 Task: Enable the option "Drop late frames" for general video settings.
Action: Mouse moved to (138, 29)
Screenshot: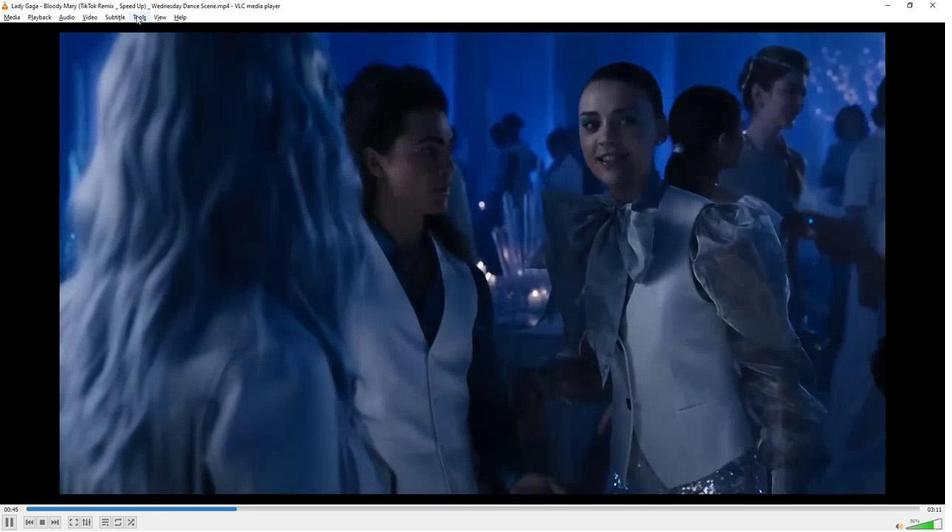 
Action: Mouse pressed left at (138, 29)
Screenshot: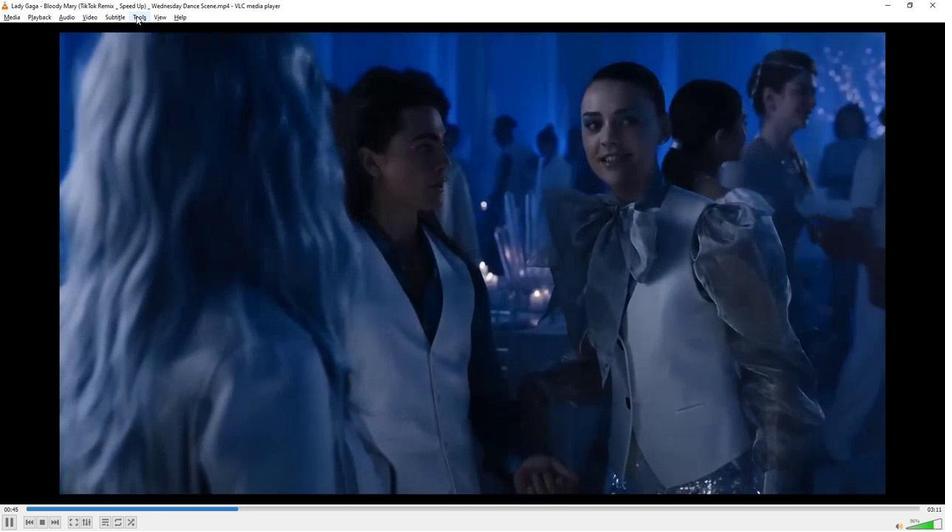 
Action: Mouse moved to (166, 139)
Screenshot: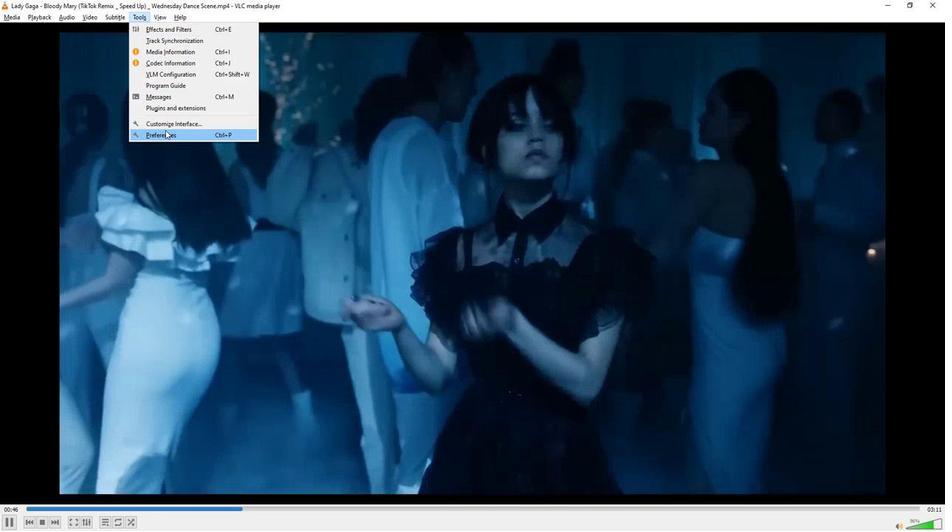 
Action: Mouse pressed left at (166, 139)
Screenshot: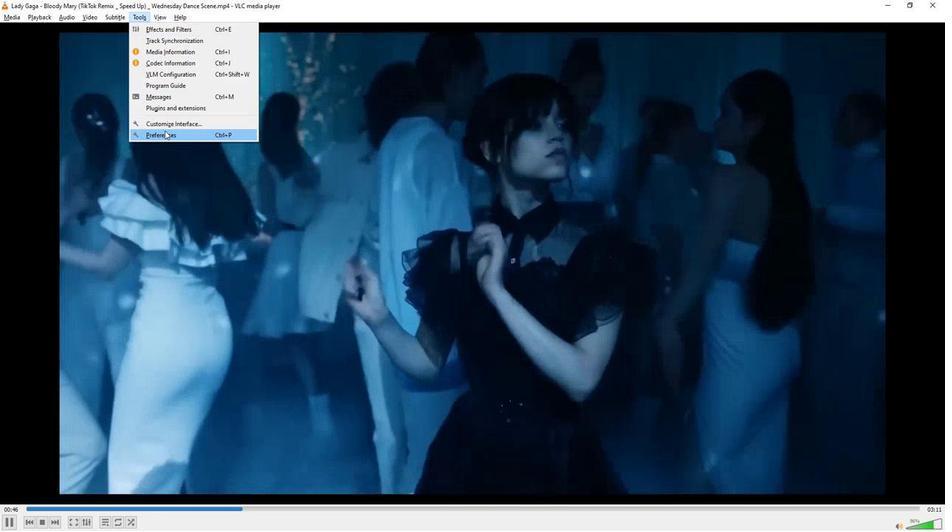 
Action: Mouse moved to (166, 406)
Screenshot: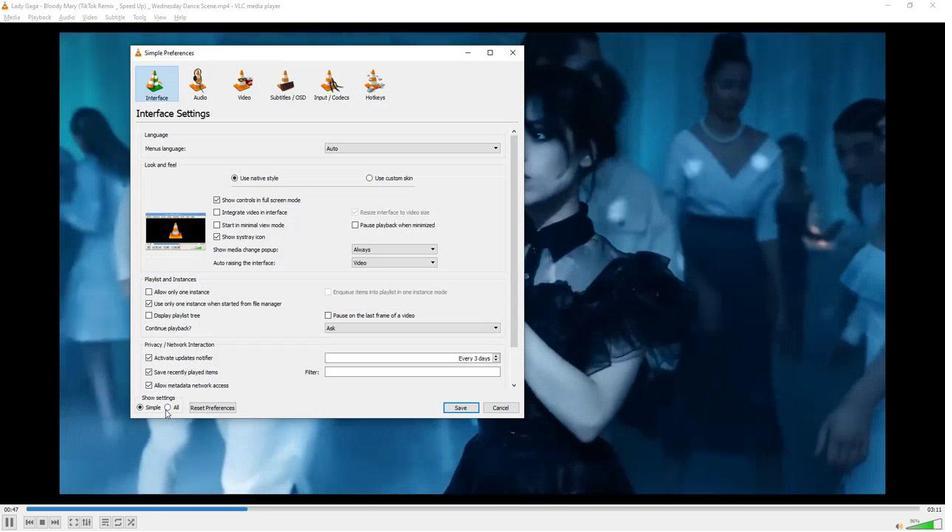 
Action: Mouse pressed left at (166, 406)
Screenshot: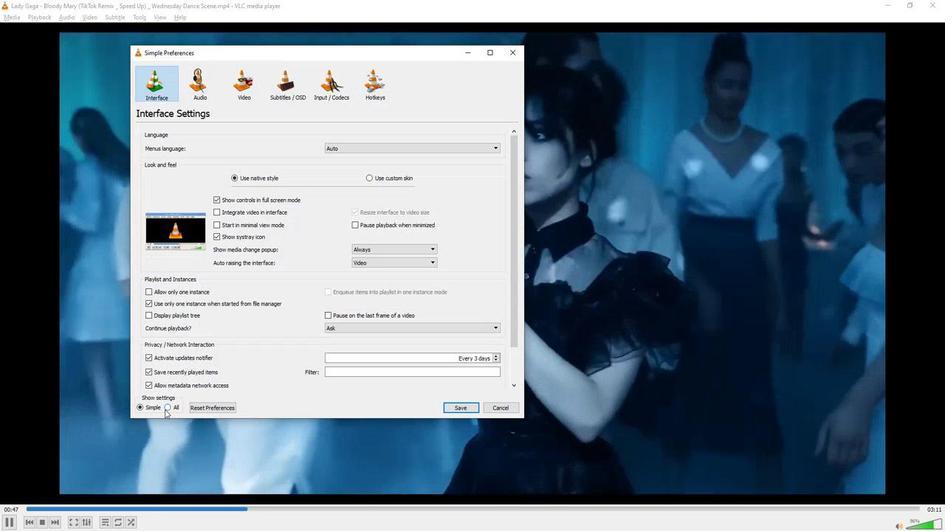 
Action: Mouse moved to (181, 296)
Screenshot: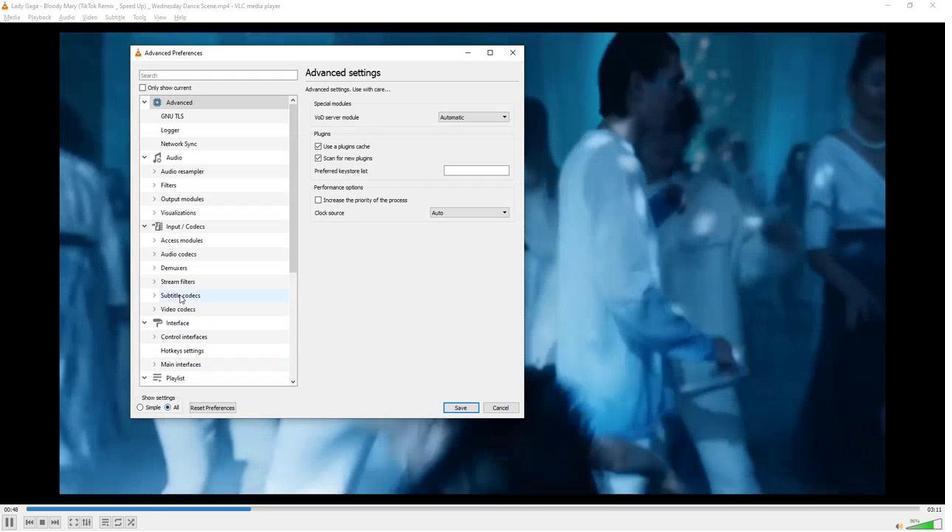
Action: Mouse scrolled (181, 295) with delta (0, 0)
Screenshot: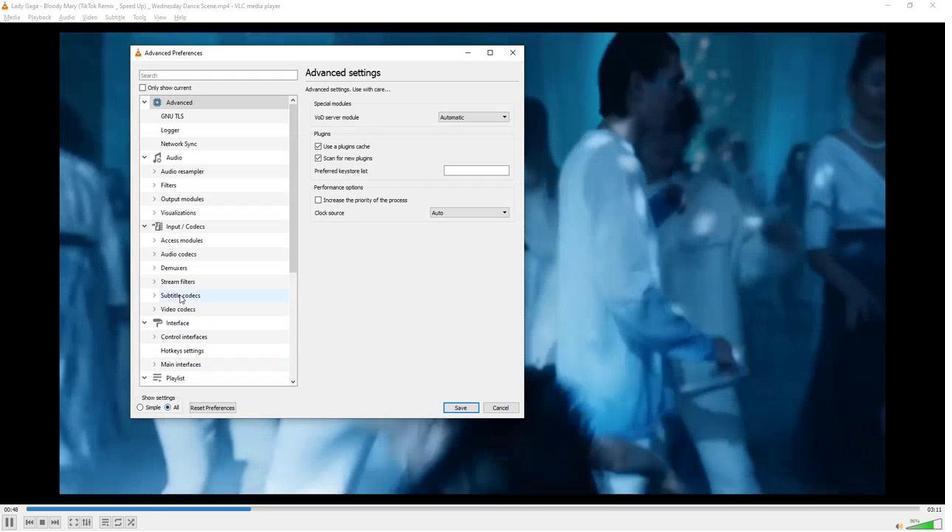 
Action: Mouse moved to (180, 296)
Screenshot: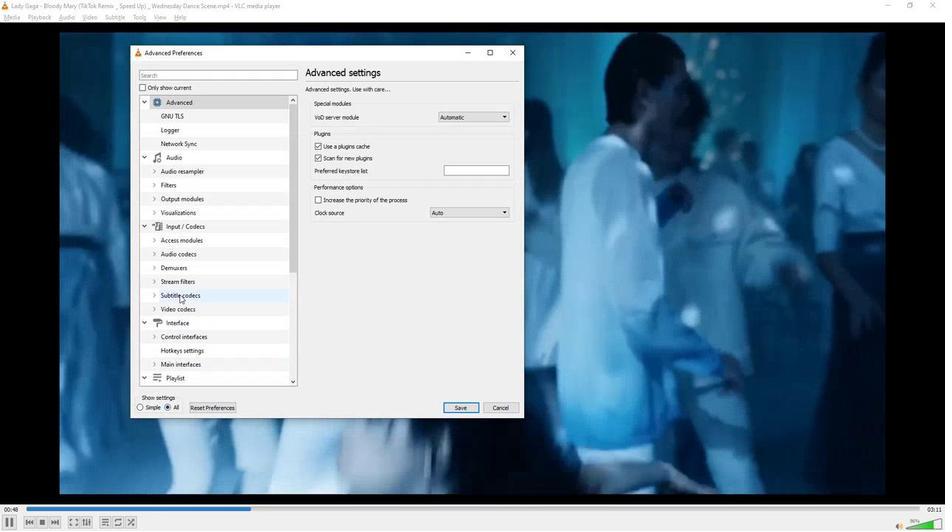 
Action: Mouse scrolled (180, 295) with delta (0, 0)
Screenshot: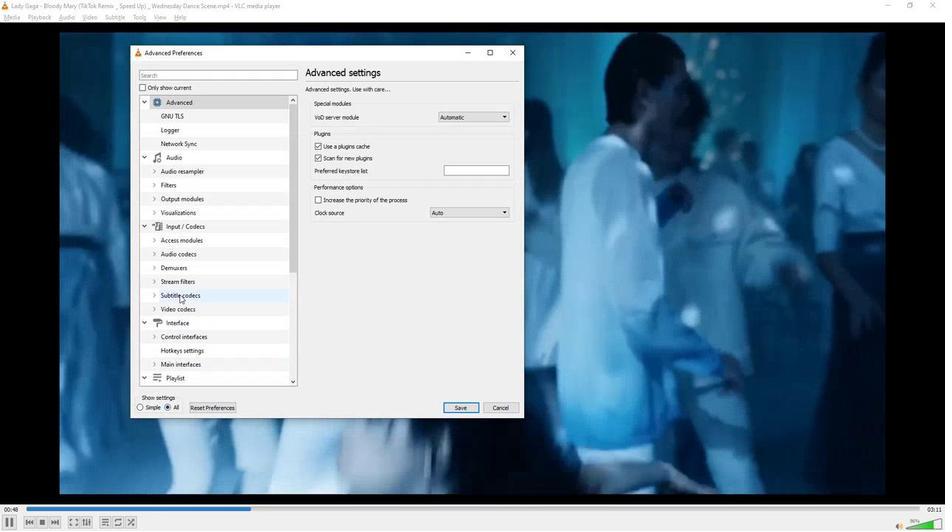 
Action: Mouse moved to (180, 296)
Screenshot: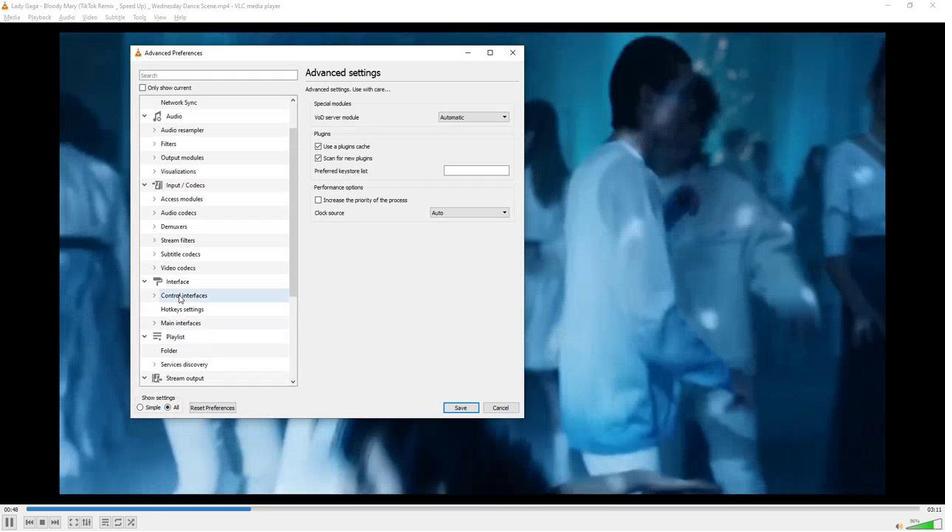 
Action: Mouse scrolled (180, 295) with delta (0, 0)
Screenshot: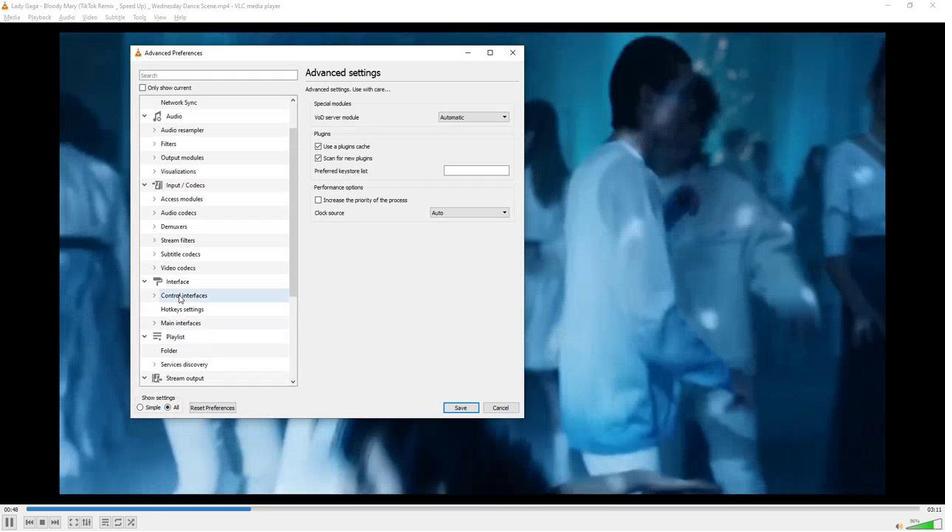 
Action: Mouse scrolled (180, 295) with delta (0, 0)
Screenshot: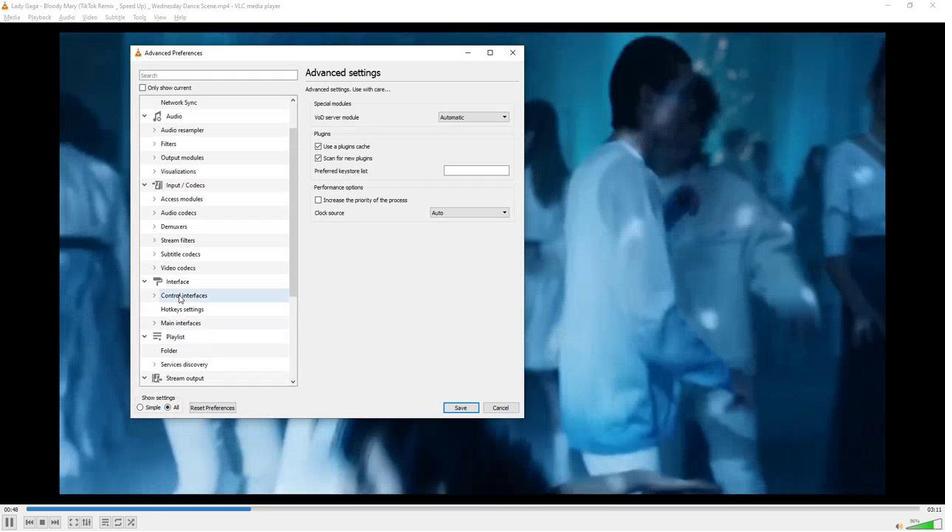 
Action: Mouse scrolled (180, 295) with delta (0, 0)
Screenshot: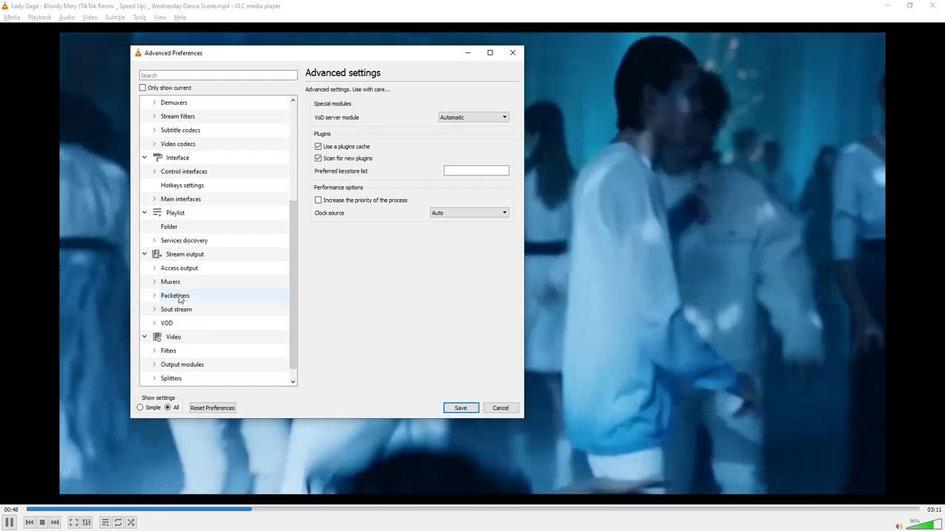 
Action: Mouse scrolled (180, 295) with delta (0, 0)
Screenshot: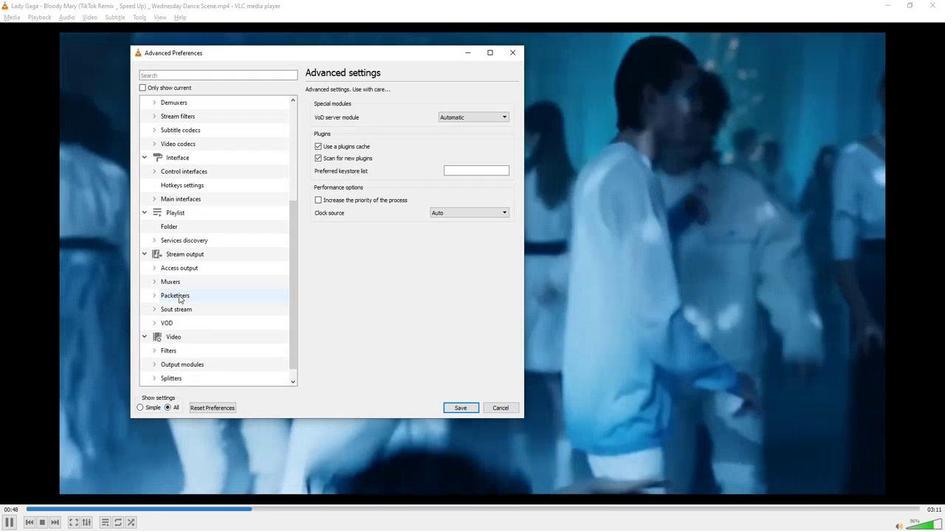 
Action: Mouse scrolled (180, 295) with delta (0, 0)
Screenshot: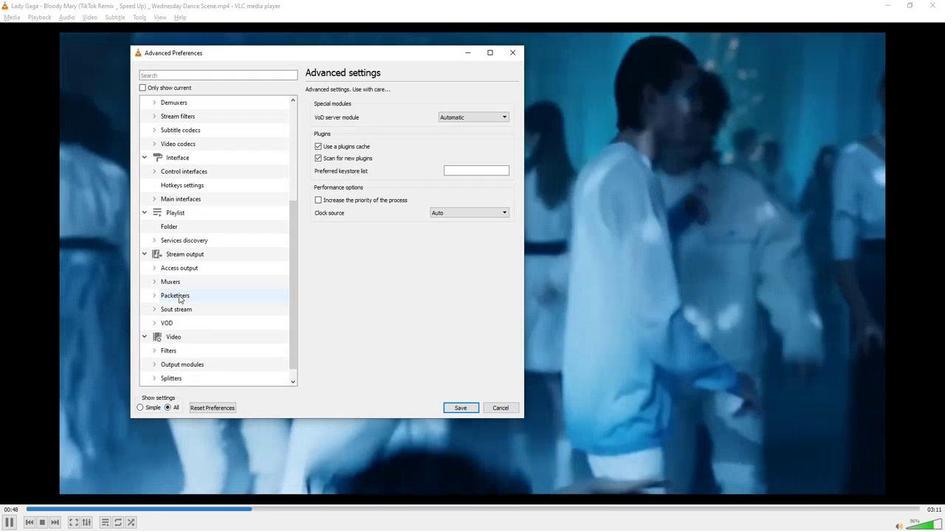 
Action: Mouse moved to (169, 323)
Screenshot: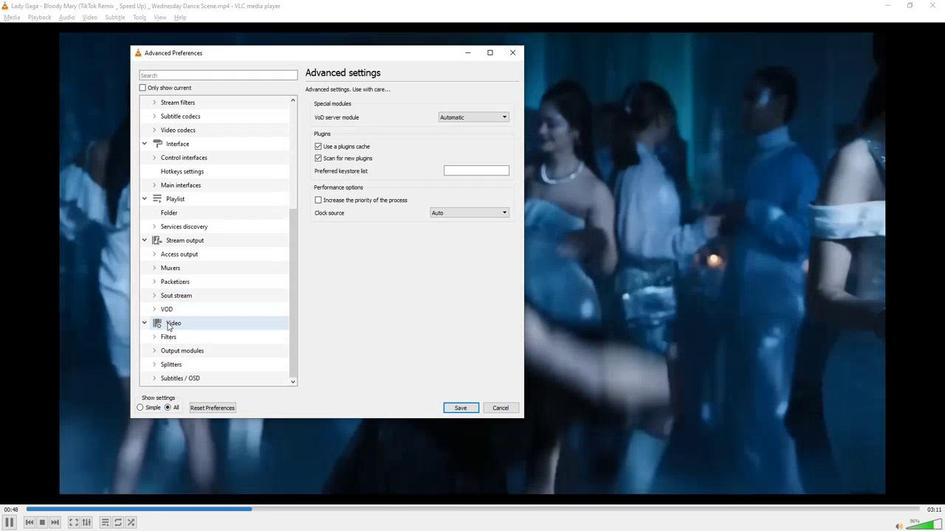 
Action: Mouse pressed left at (169, 323)
Screenshot: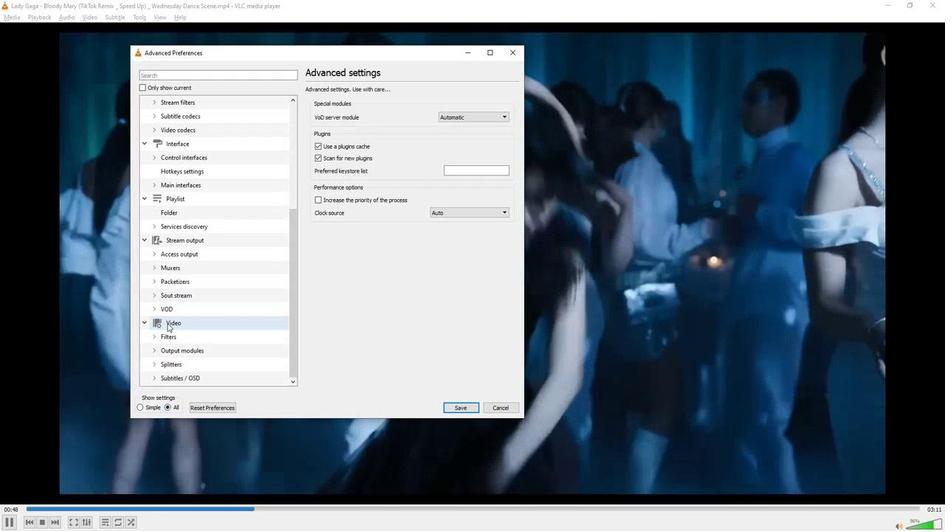 
Action: Mouse moved to (312, 157)
Screenshot: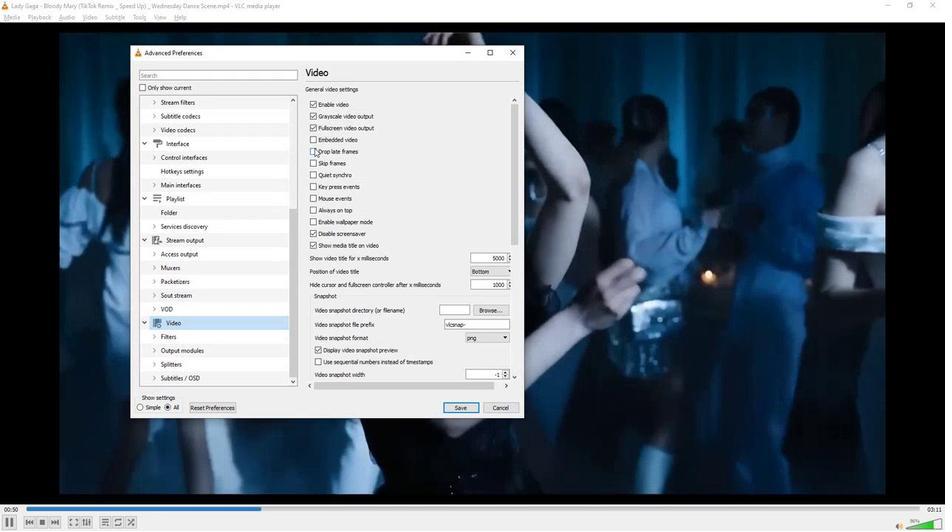 
Action: Mouse pressed left at (312, 157)
Screenshot: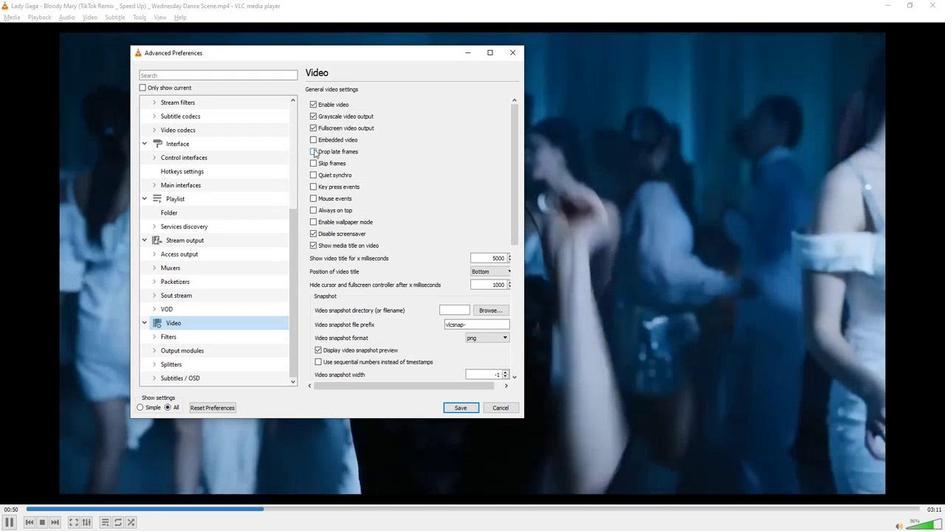 
Action: Mouse moved to (316, 186)
Screenshot: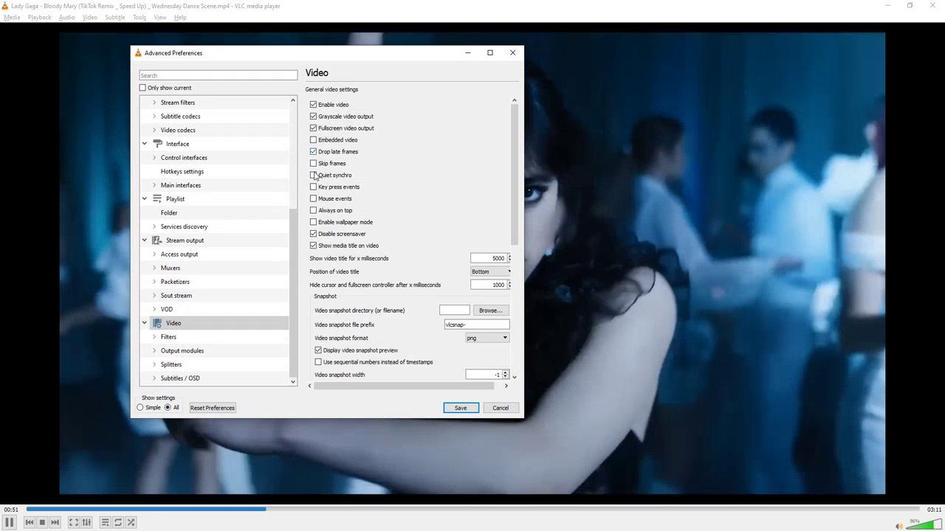 
